 Task: In the  document optimization.html Insert the command  'Suggesting 'Email the file to   'softage.5@softage.net', with message attached Attention Needed: Please prioritize going through the email I've sent. and file type: RTF
Action: Mouse moved to (866, 80)
Screenshot: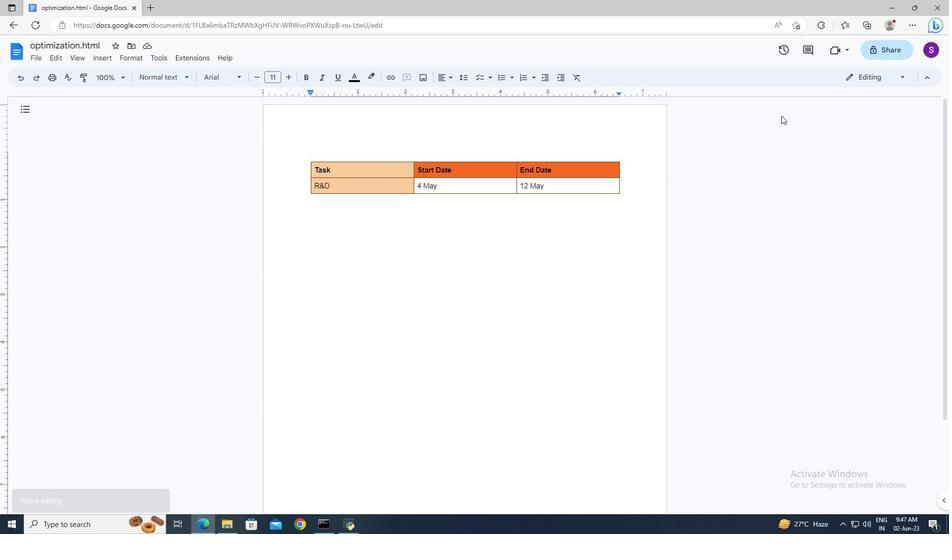 
Action: Mouse pressed left at (866, 80)
Screenshot: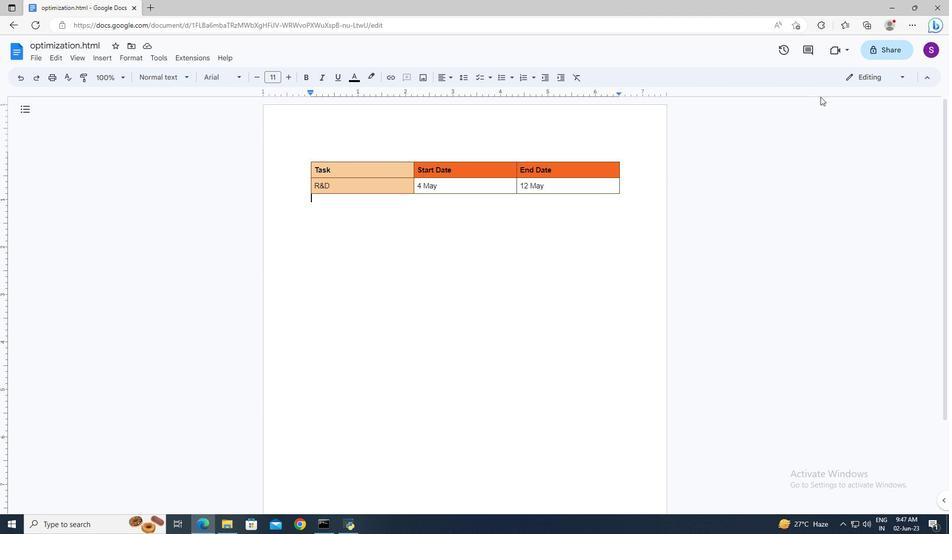 
Action: Mouse moved to (863, 120)
Screenshot: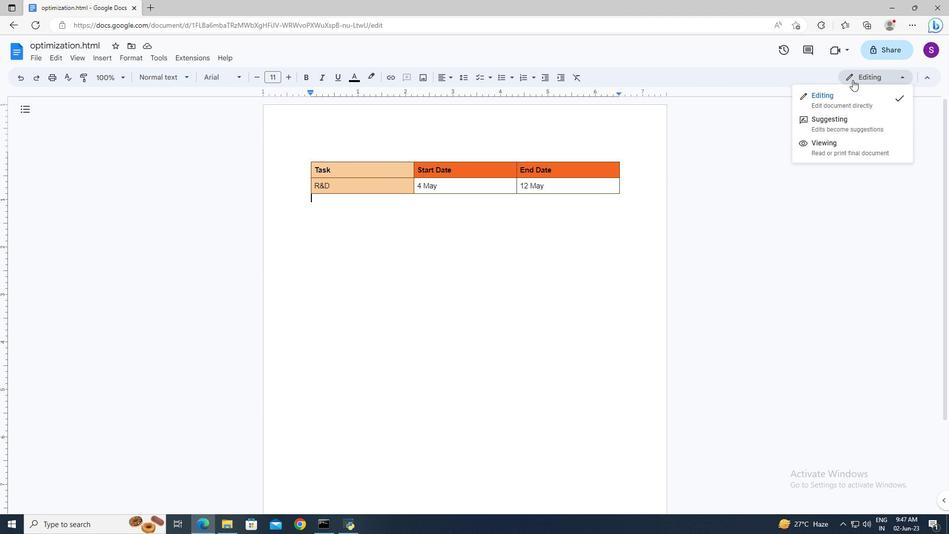 
Action: Mouse pressed left at (863, 120)
Screenshot: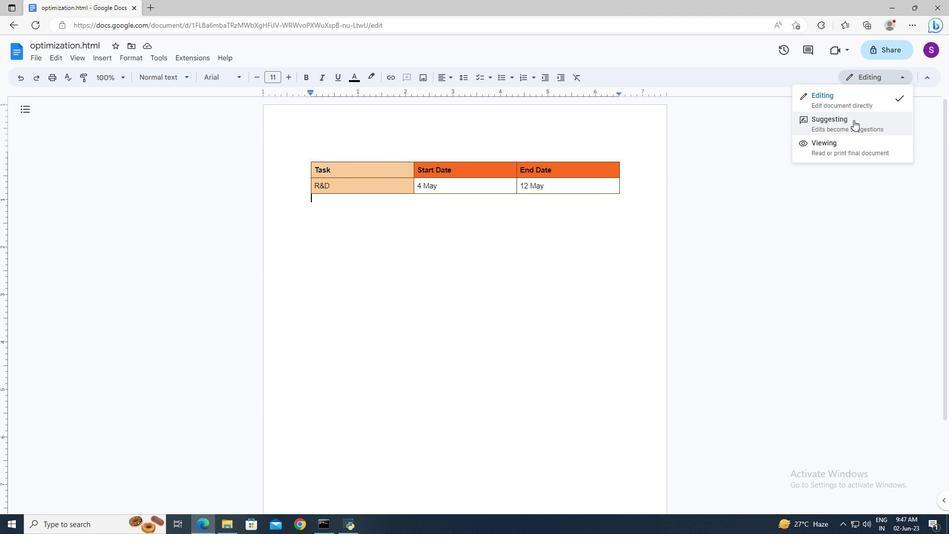 
Action: Mouse moved to (853, 80)
Screenshot: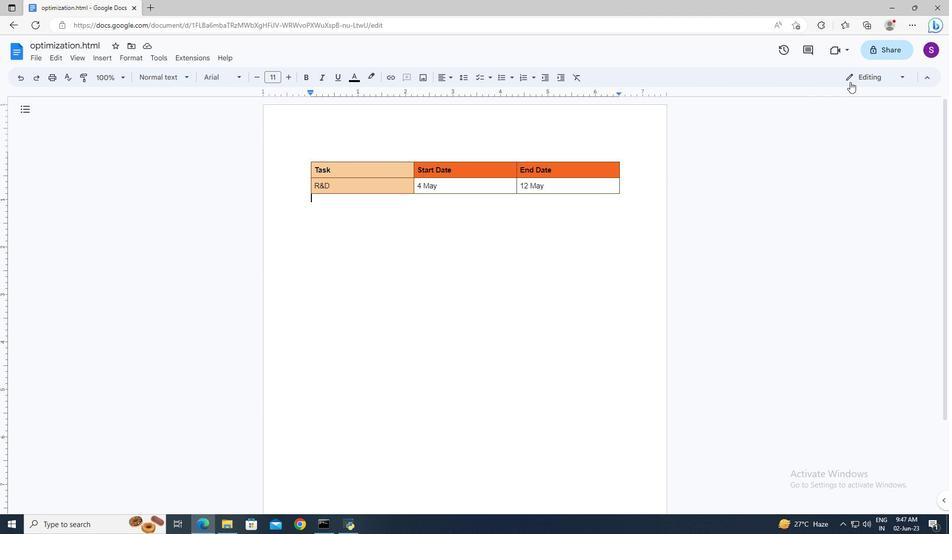 
Action: Mouse pressed left at (853, 80)
Screenshot: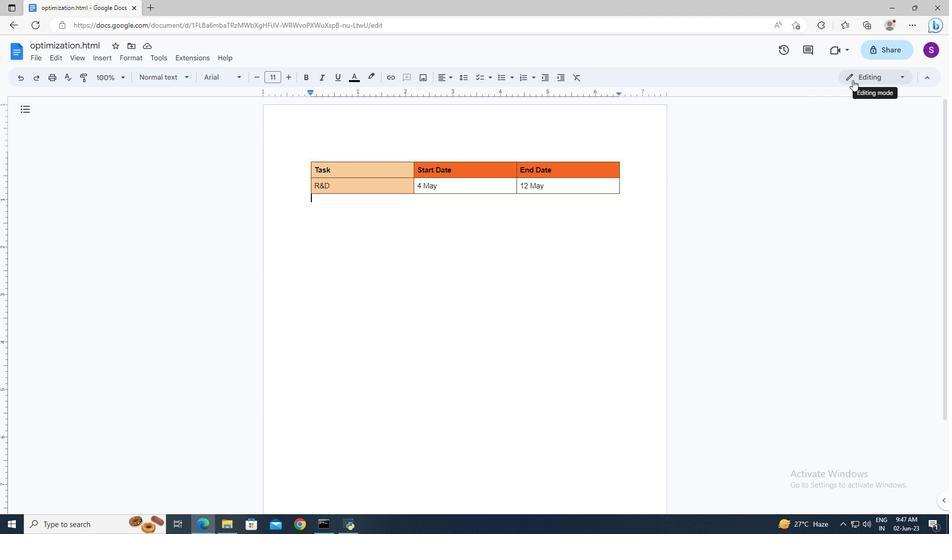 
Action: Mouse moved to (854, 120)
Screenshot: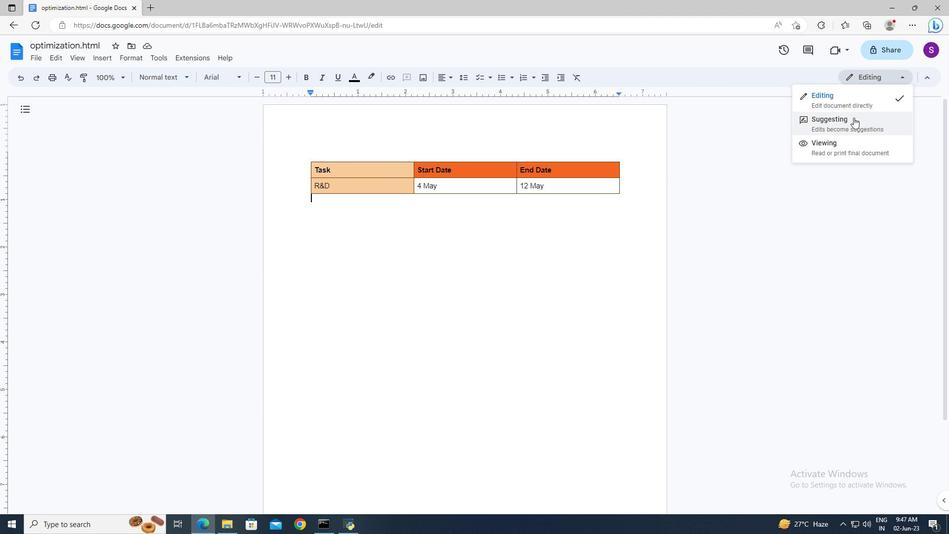 
Action: Mouse pressed left at (854, 120)
Screenshot: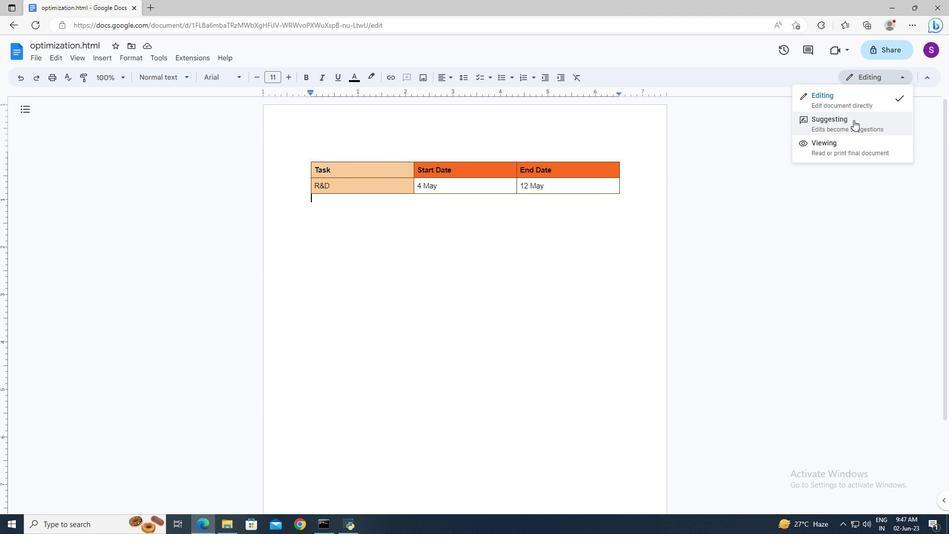 
Action: Mouse moved to (39, 60)
Screenshot: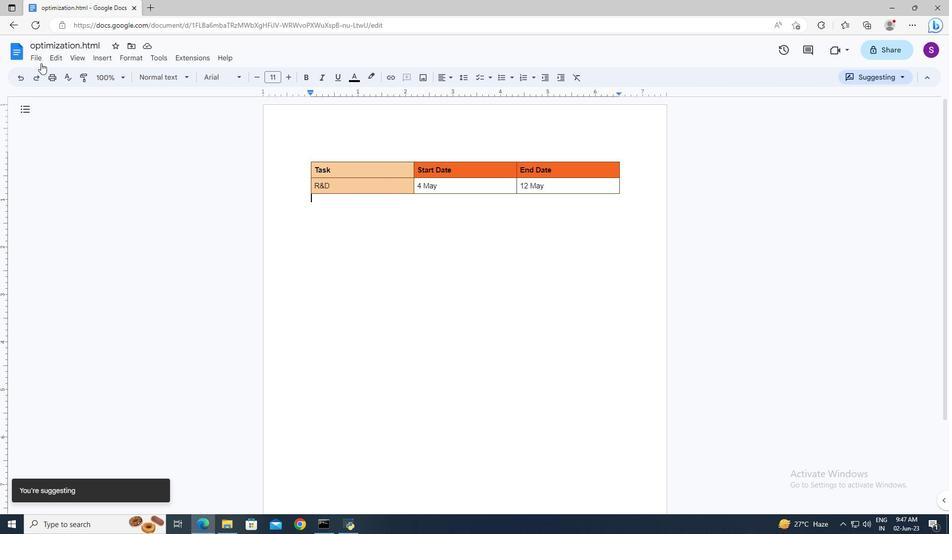 
Action: Mouse pressed left at (39, 60)
Screenshot: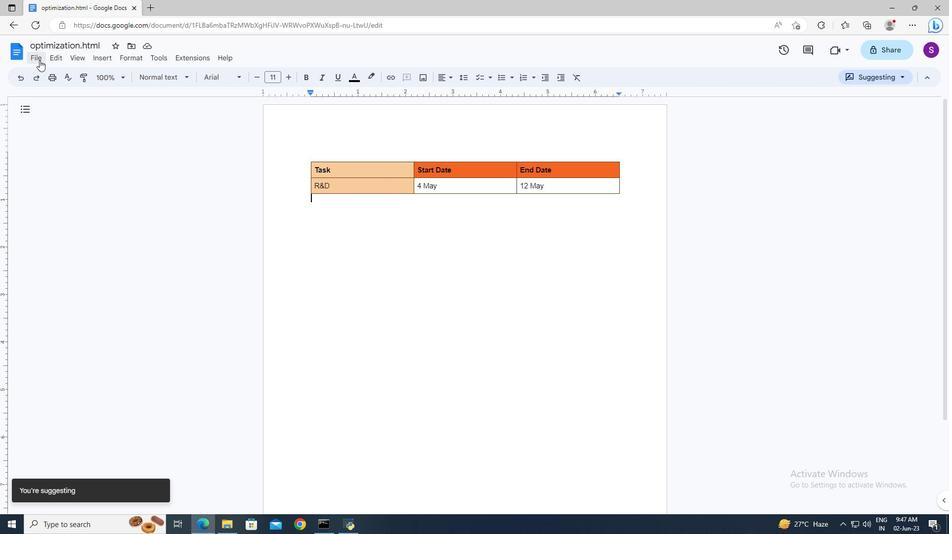 
Action: Mouse moved to (196, 144)
Screenshot: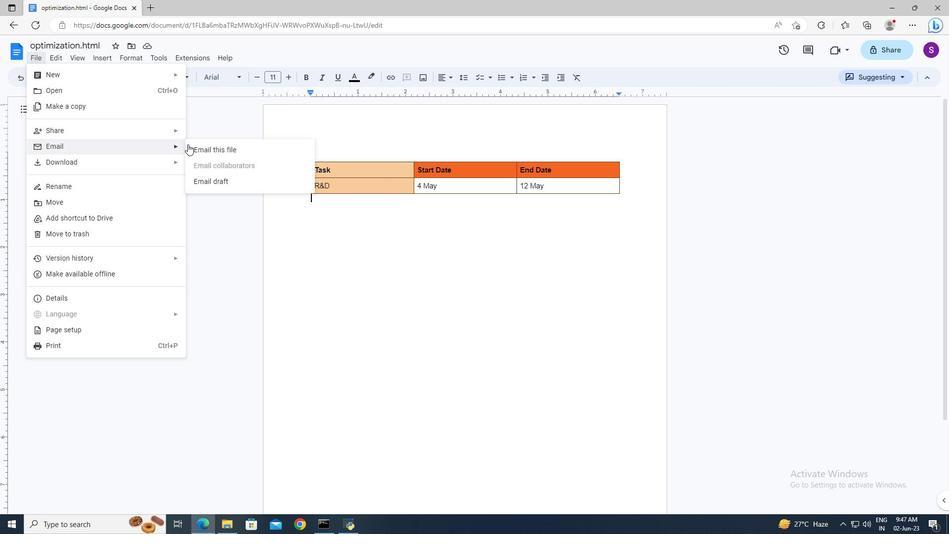 
Action: Mouse pressed left at (196, 144)
Screenshot: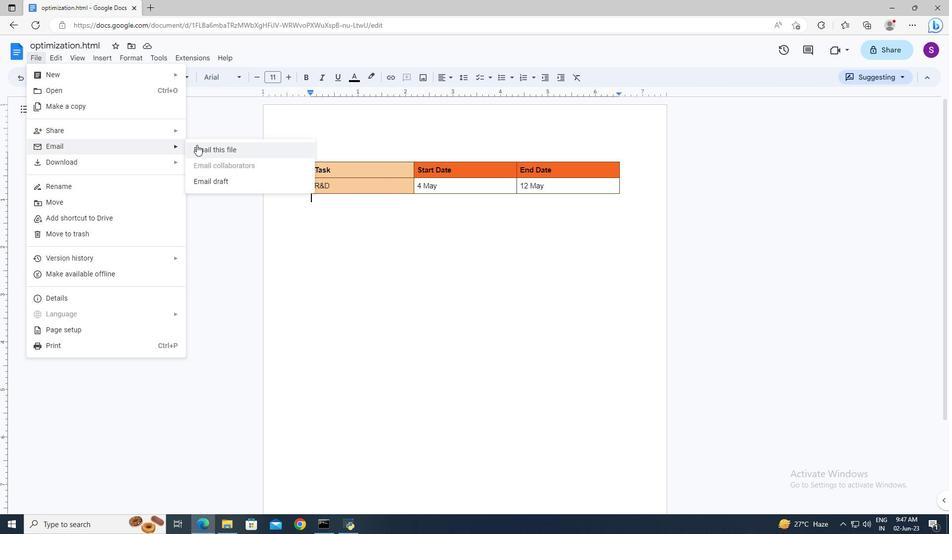 
Action: Mouse moved to (378, 216)
Screenshot: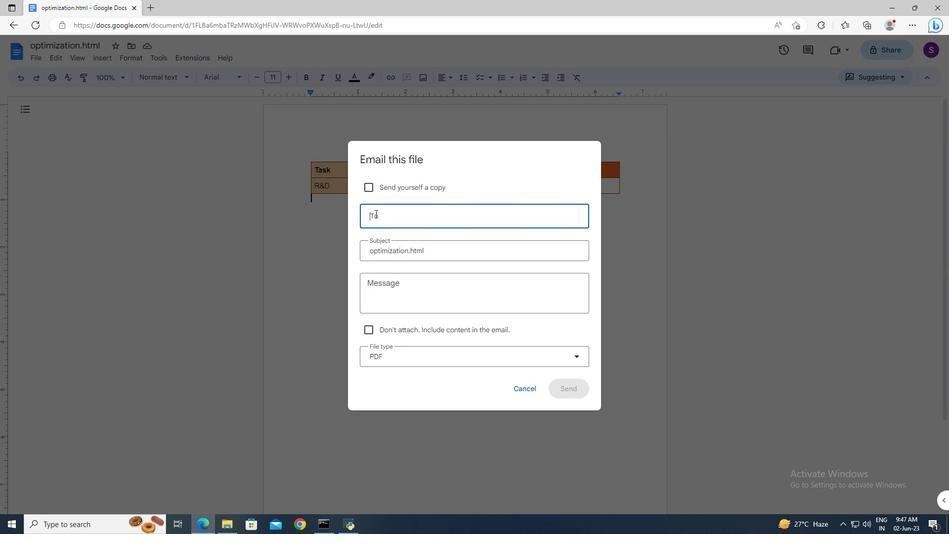 
Action: Mouse pressed left at (378, 216)
Screenshot: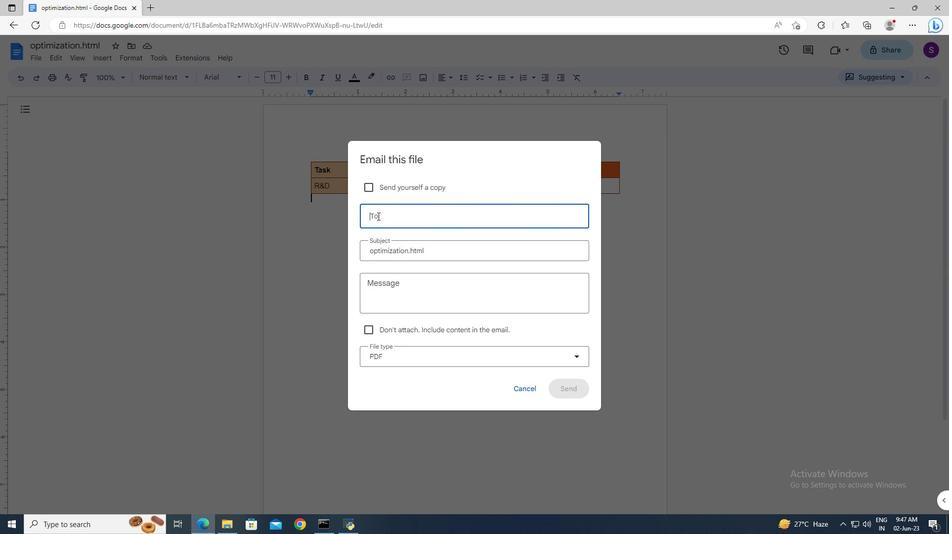 
Action: Key pressed softage.5<Key.shift><Key.shift><Key.shift><Key.shift><Key.shift><Key.shift><Key.shift><Key.shift><Key.shift><Key.shift><Key.shift><Key.shift><Key.shift><Key.shift><Key.shift><Key.shift><Key.shift><Key.shift><Key.shift><Key.shift><Key.shift><Key.shift><Key.shift><Key.shift><Key.shift><Key.shift>@softage.net<Key.enter>
Screenshot: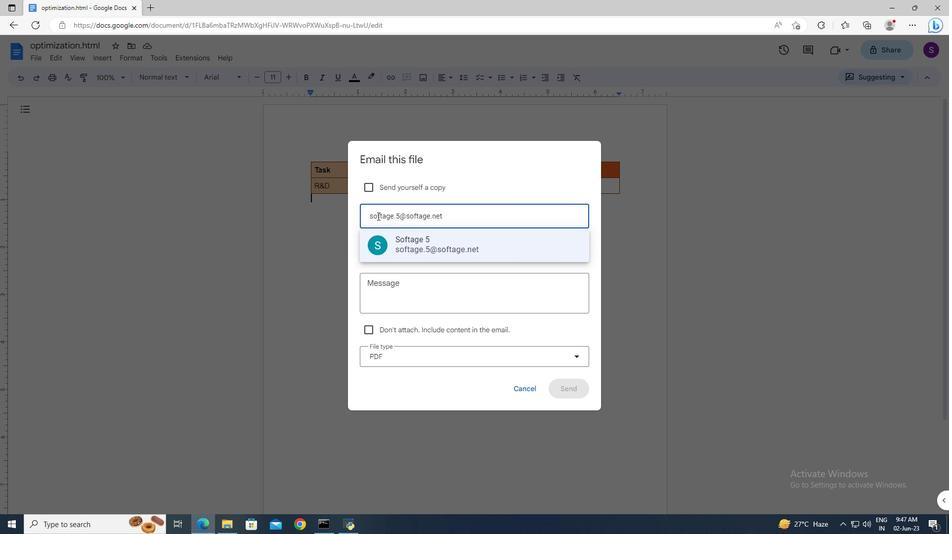 
Action: Mouse moved to (370, 284)
Screenshot: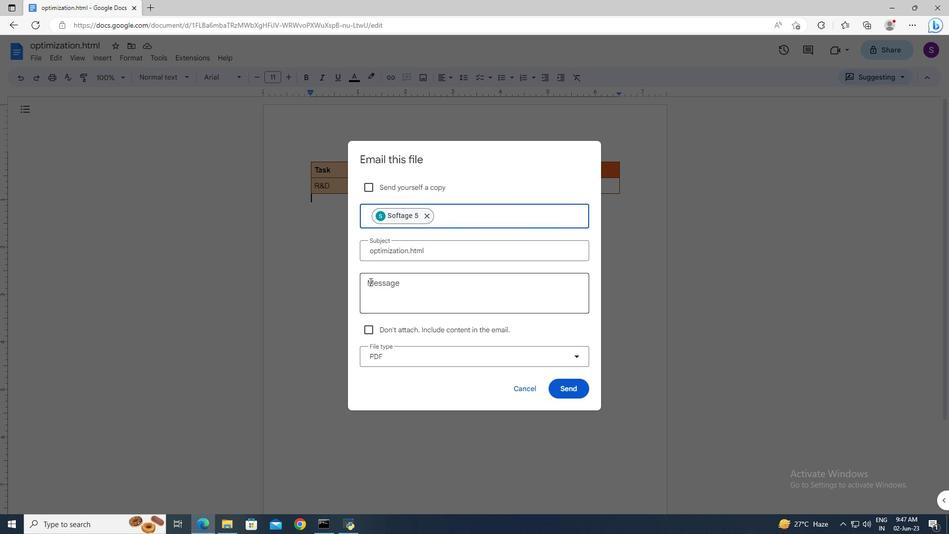 
Action: Mouse pressed left at (370, 284)
Screenshot: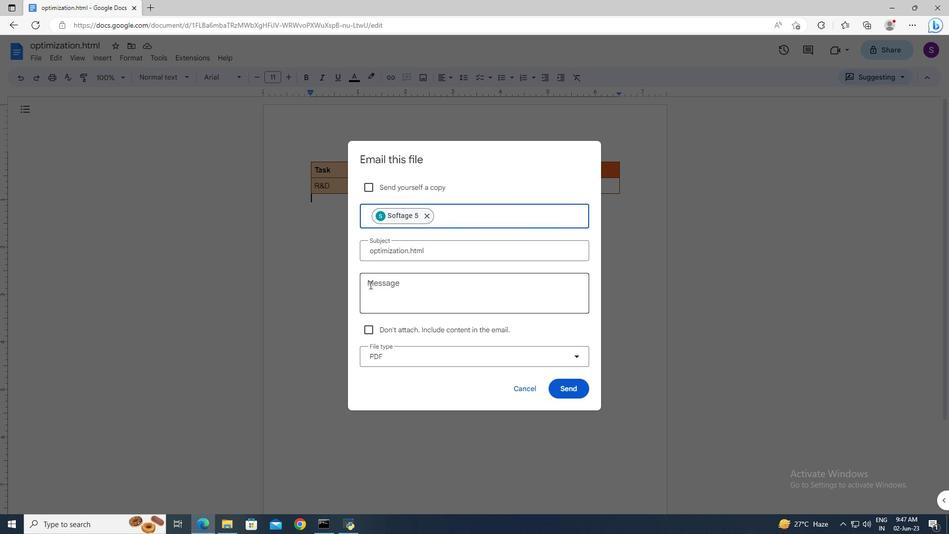 
Action: Key pressed <Key.shift><Key.shift>Attention<Key.space><Key.shift>Needed<Key.shift>:<Key.space><Key.shift>Please<Key.space>prioritize<Key.space>going<Key.space>through<Key.space>the<Key.space>email<Key.space><Key.shift>I've<Key.space>sent.
Screenshot: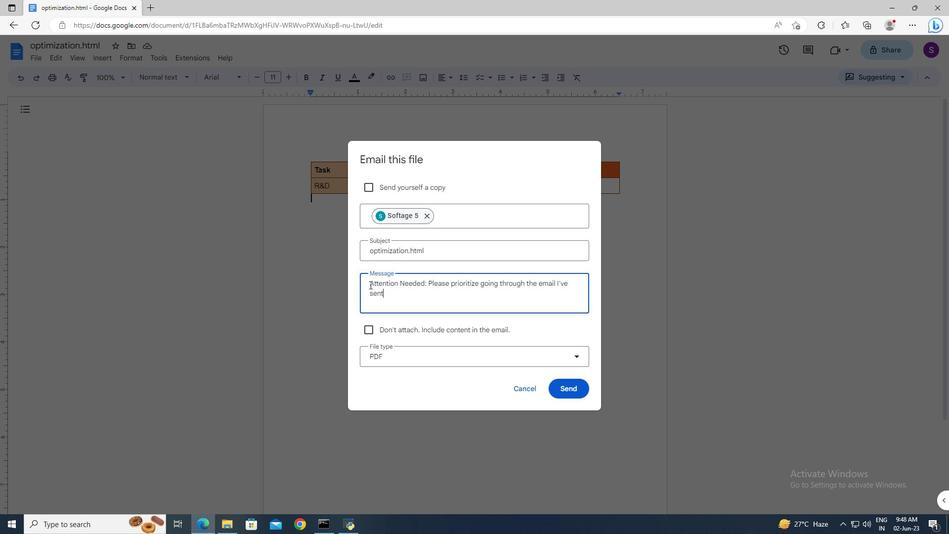 
Action: Mouse moved to (390, 355)
Screenshot: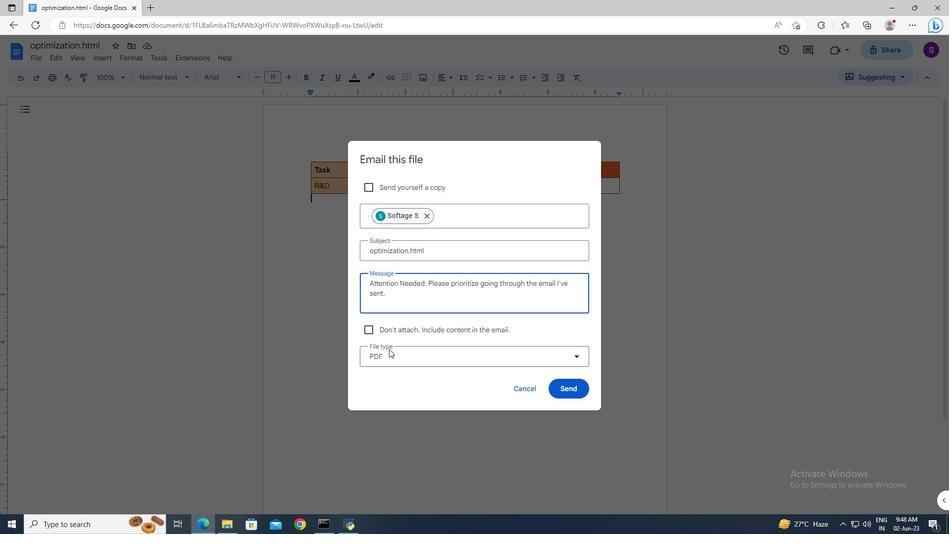 
Action: Mouse pressed left at (390, 355)
Screenshot: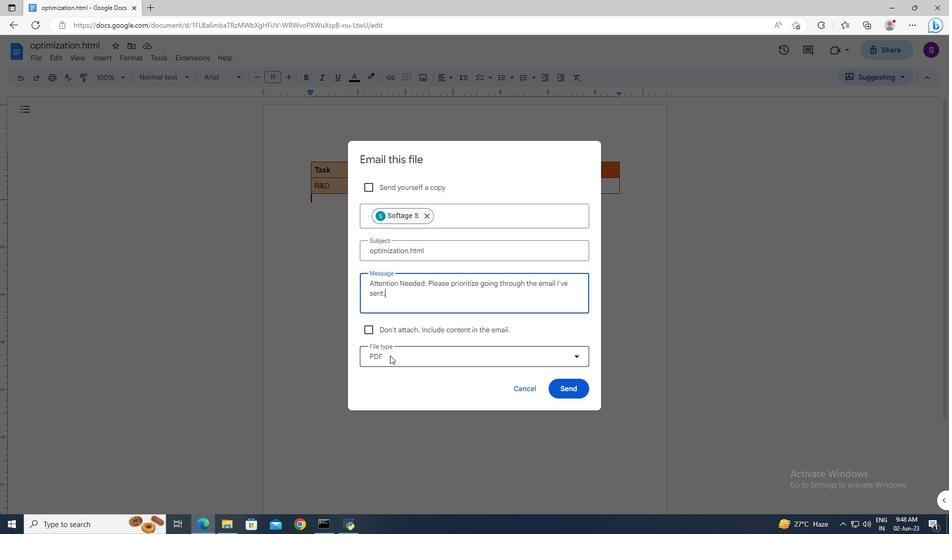 
Action: Mouse moved to (398, 390)
Screenshot: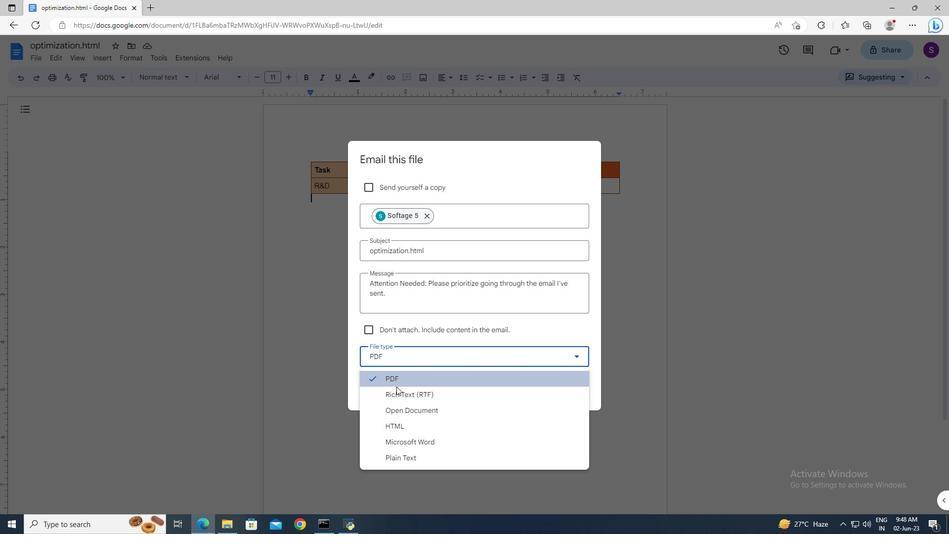 
Action: Mouse pressed left at (398, 390)
Screenshot: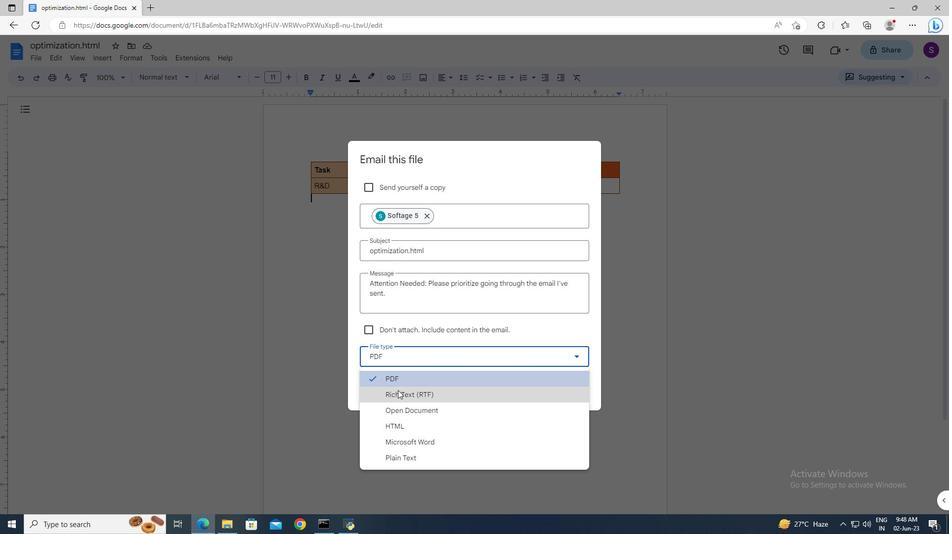 
Action: Mouse moved to (558, 387)
Screenshot: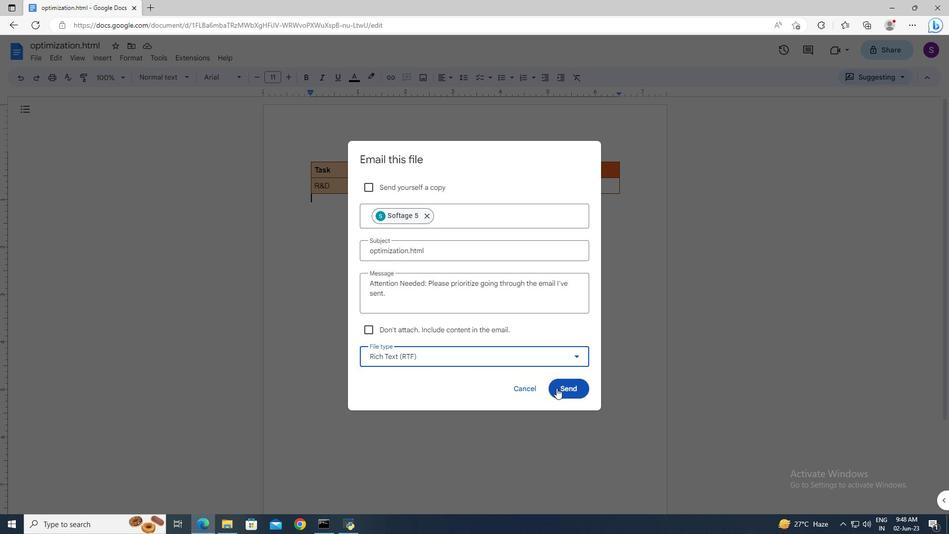 
Action: Mouse pressed left at (558, 387)
Screenshot: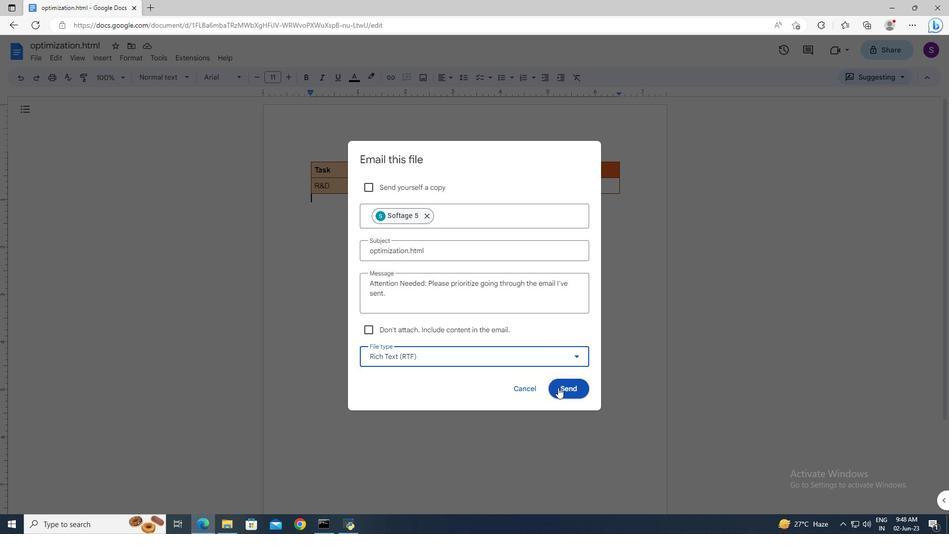 
